 Task: View your meeting details.
Action: Mouse moved to (92, 122)
Screenshot: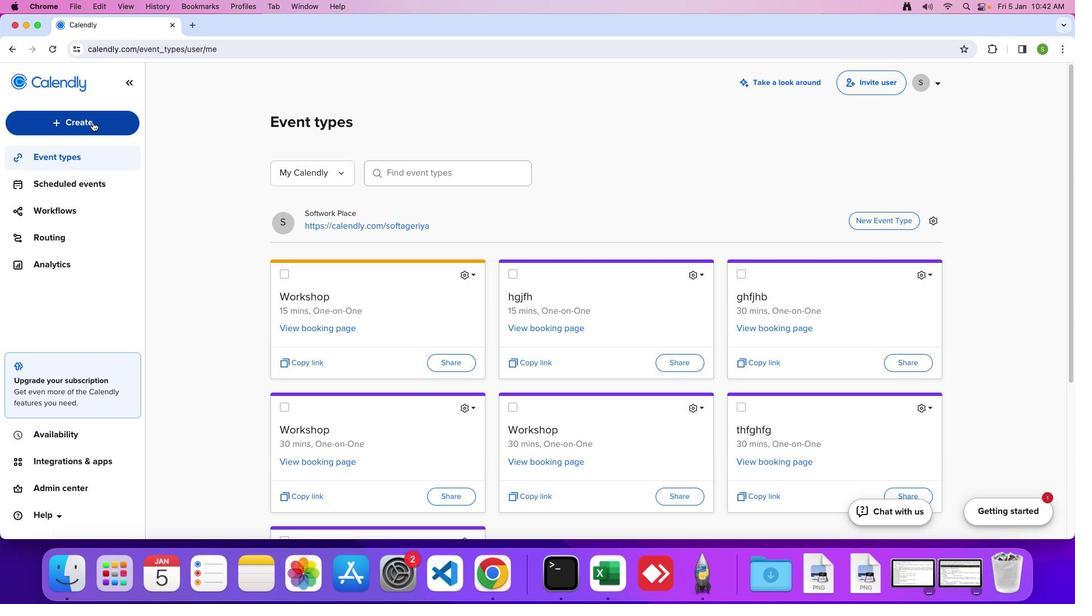 
Action: Mouse pressed left at (92, 122)
Screenshot: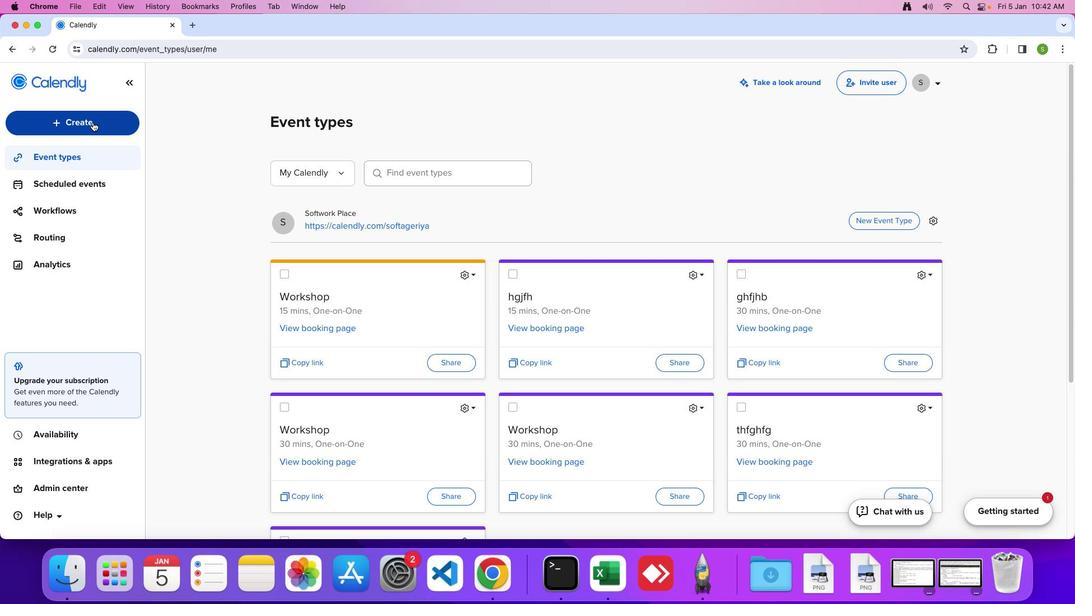 
Action: Mouse moved to (71, 212)
Screenshot: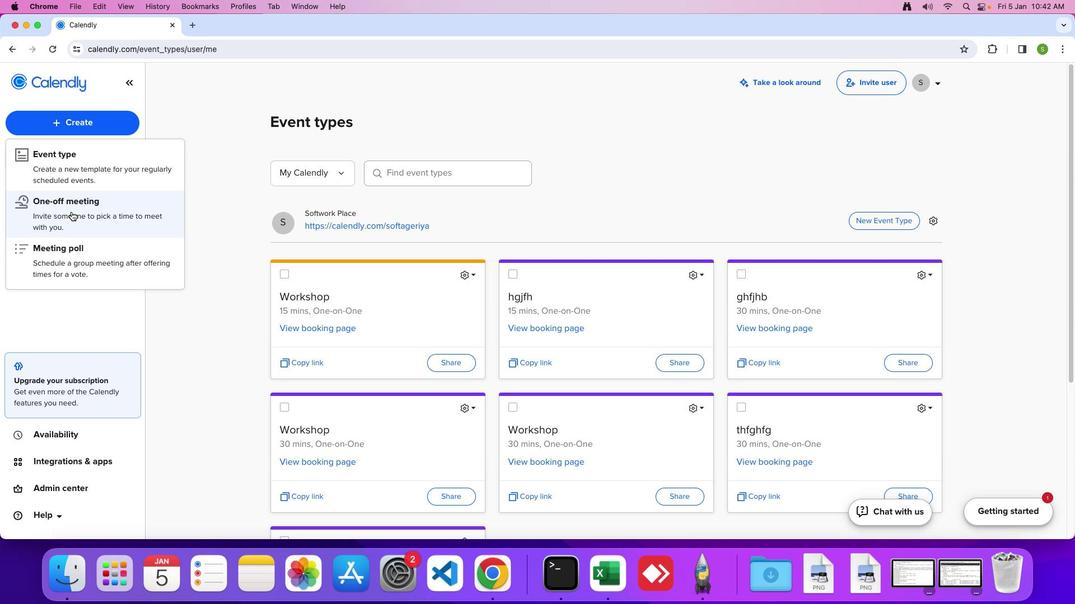 
Action: Mouse pressed left at (71, 212)
Screenshot: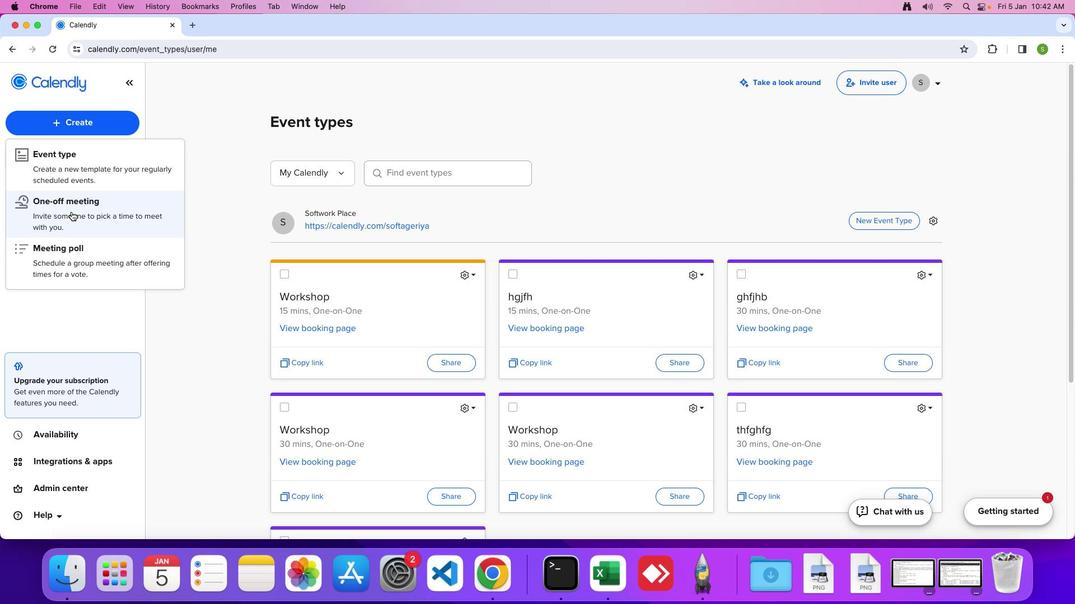 
Action: Mouse moved to (888, 183)
Screenshot: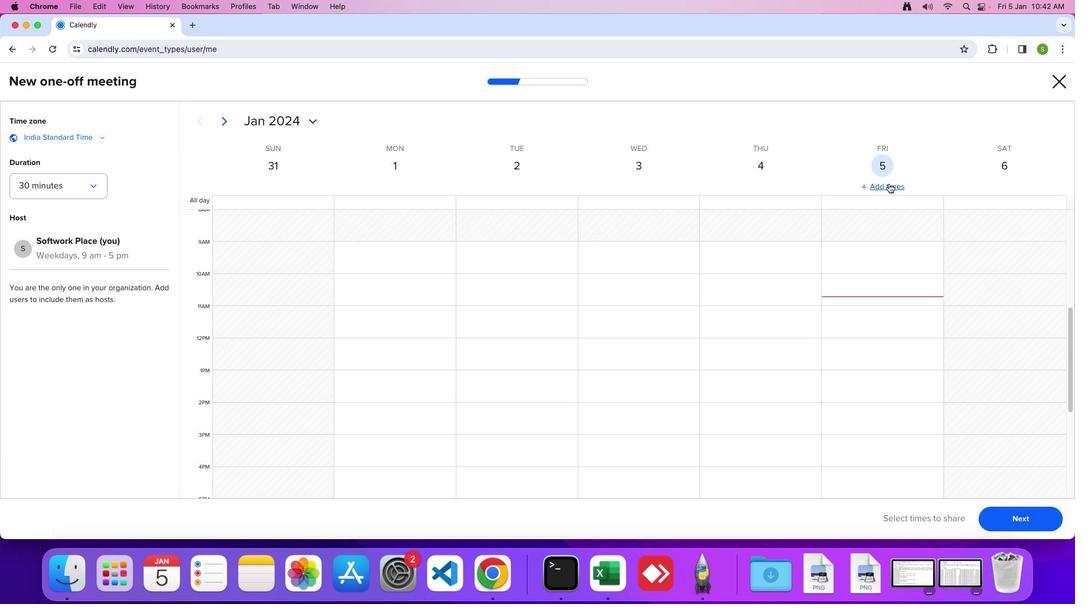 
Action: Mouse pressed left at (888, 183)
Screenshot: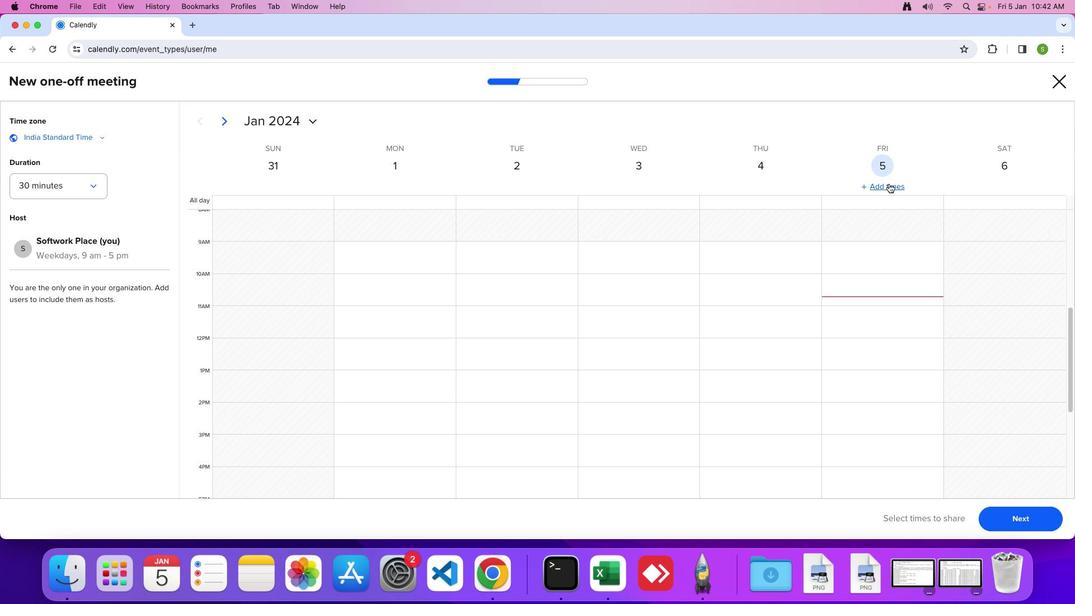 
Action: Mouse moved to (860, 337)
Screenshot: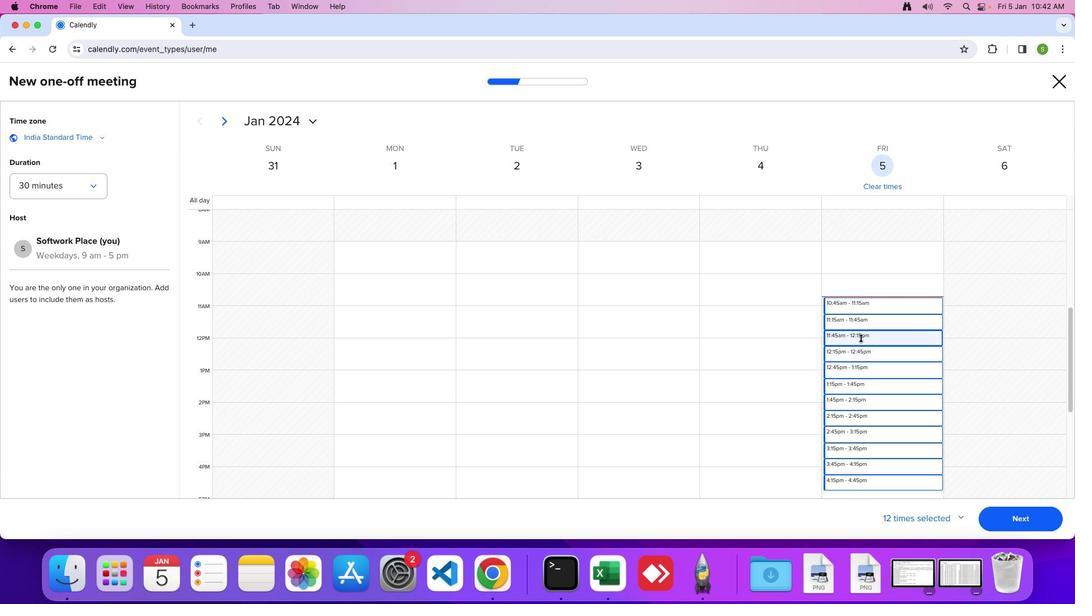 
Action: Mouse pressed left at (860, 337)
Screenshot: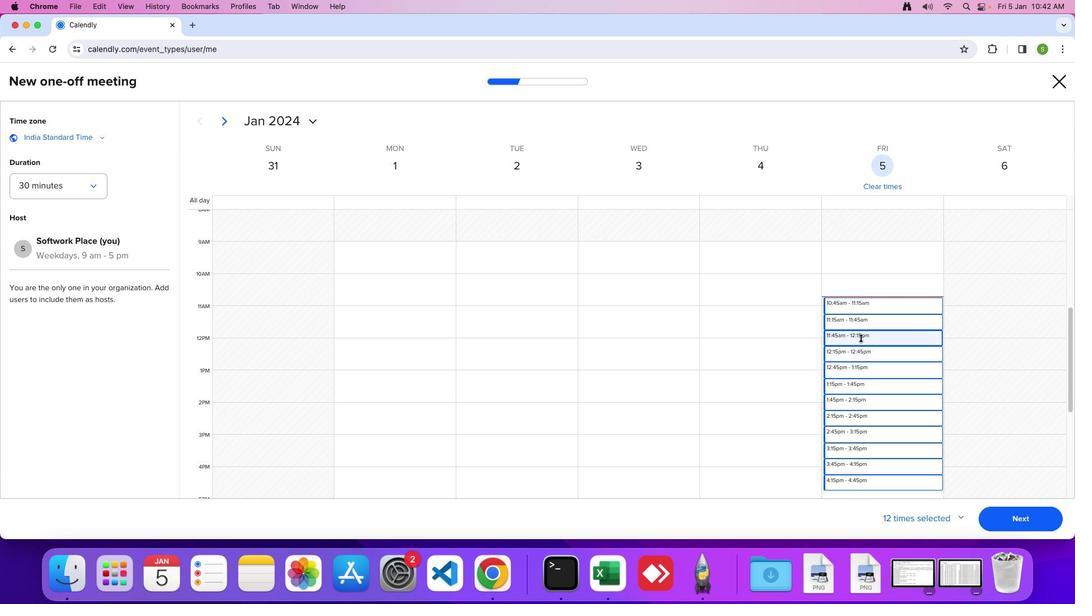
Action: Mouse moved to (1000, 518)
Screenshot: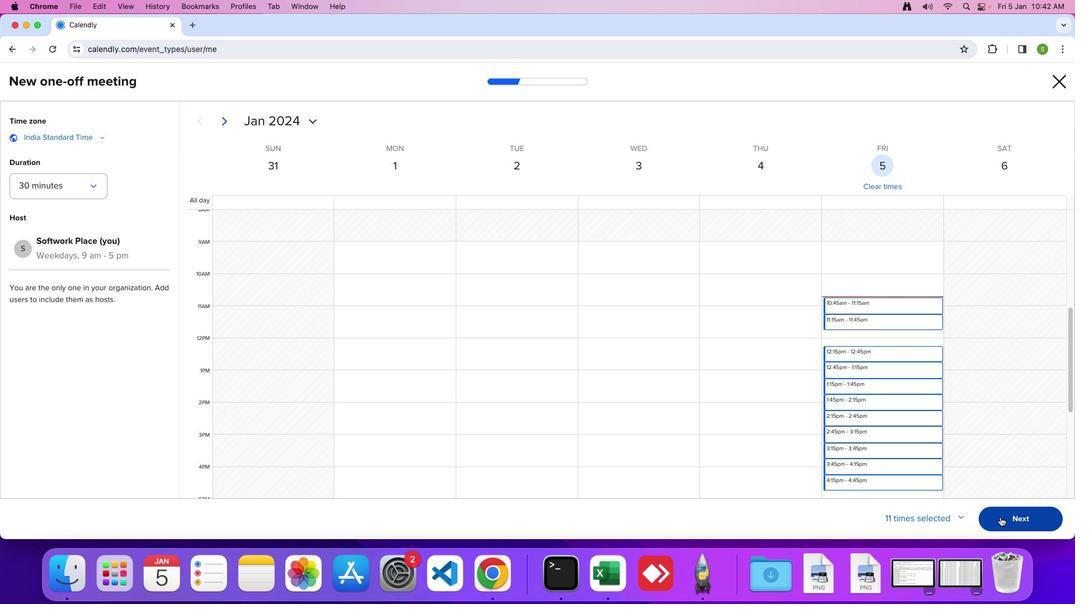 
Action: Mouse pressed left at (1000, 518)
Screenshot: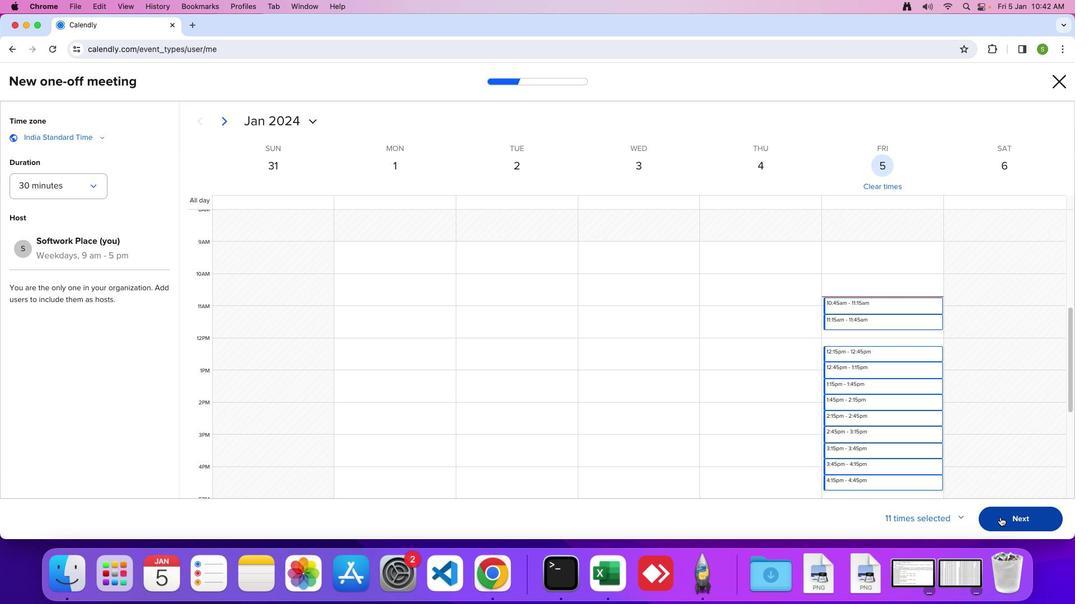 
Action: Mouse moved to (736, 375)
Screenshot: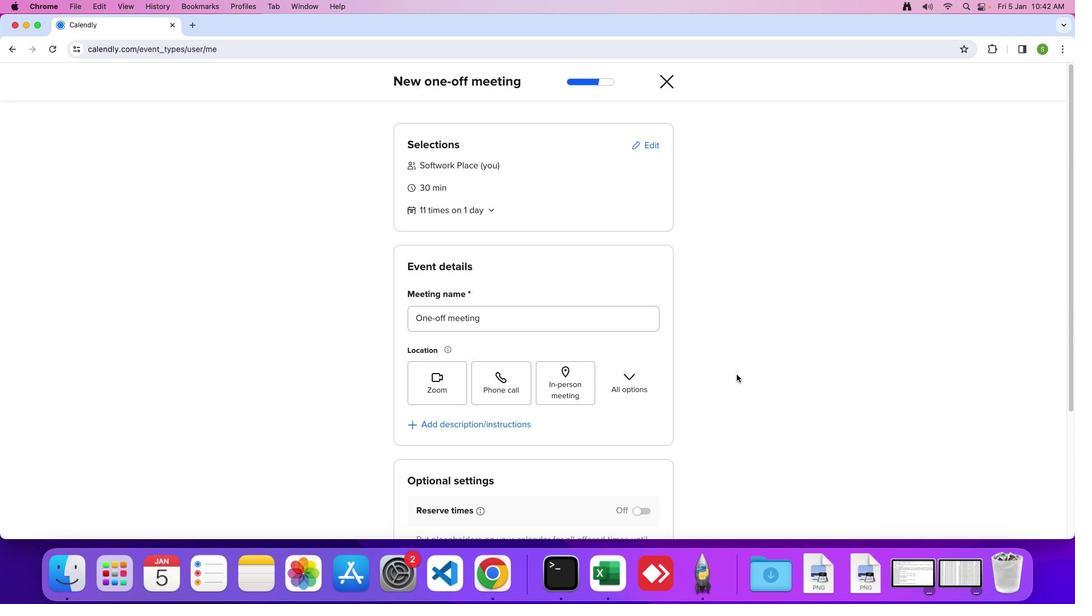 
Action: Mouse scrolled (736, 375) with delta (0, 0)
Screenshot: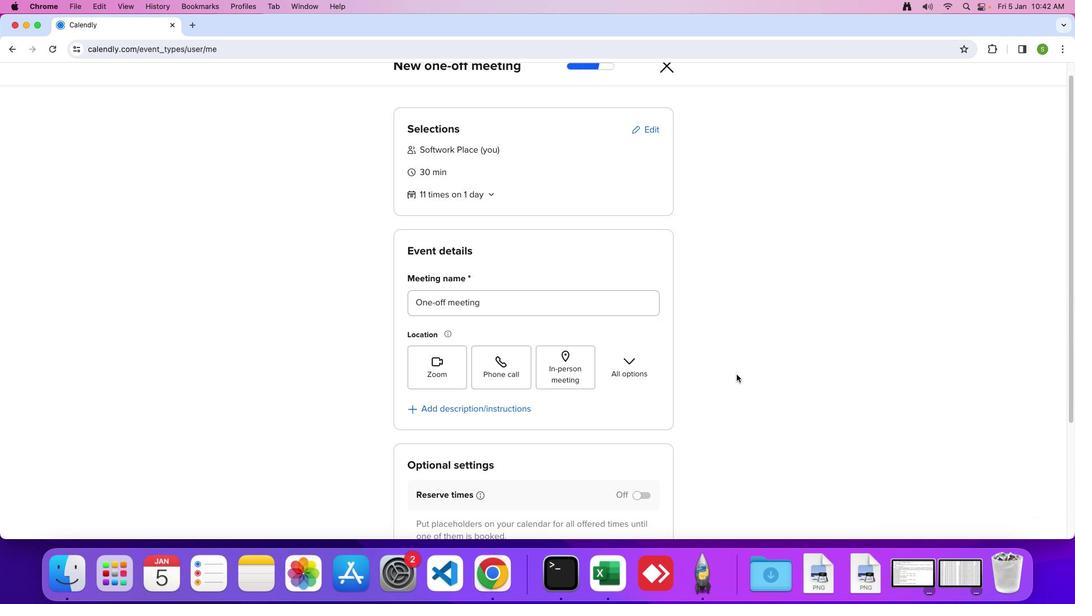 
Action: Mouse scrolled (736, 375) with delta (0, 0)
Screenshot: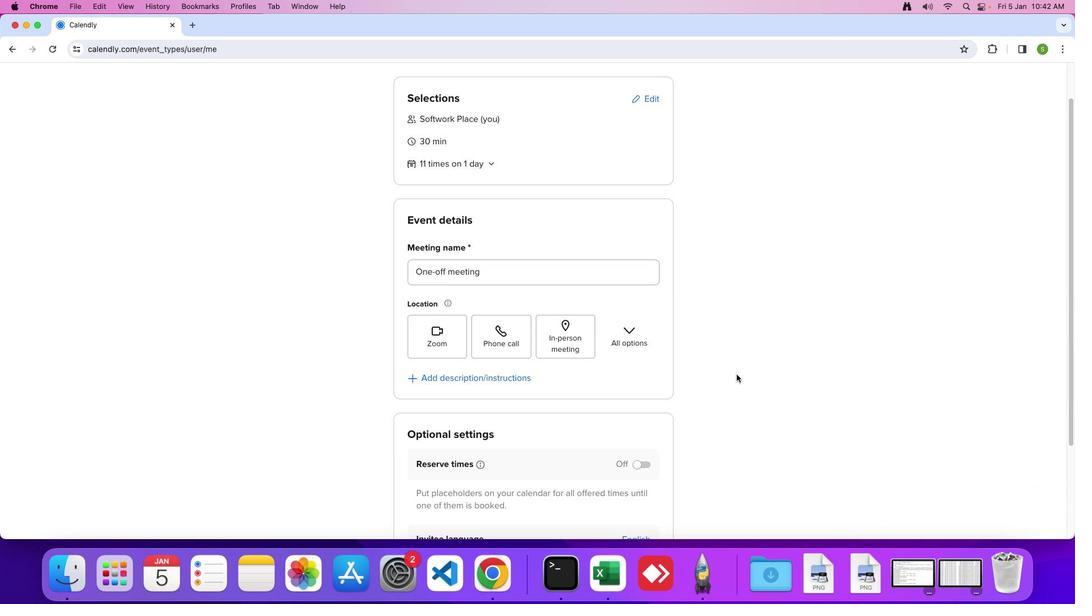 
Action: Mouse scrolled (736, 375) with delta (0, -2)
Screenshot: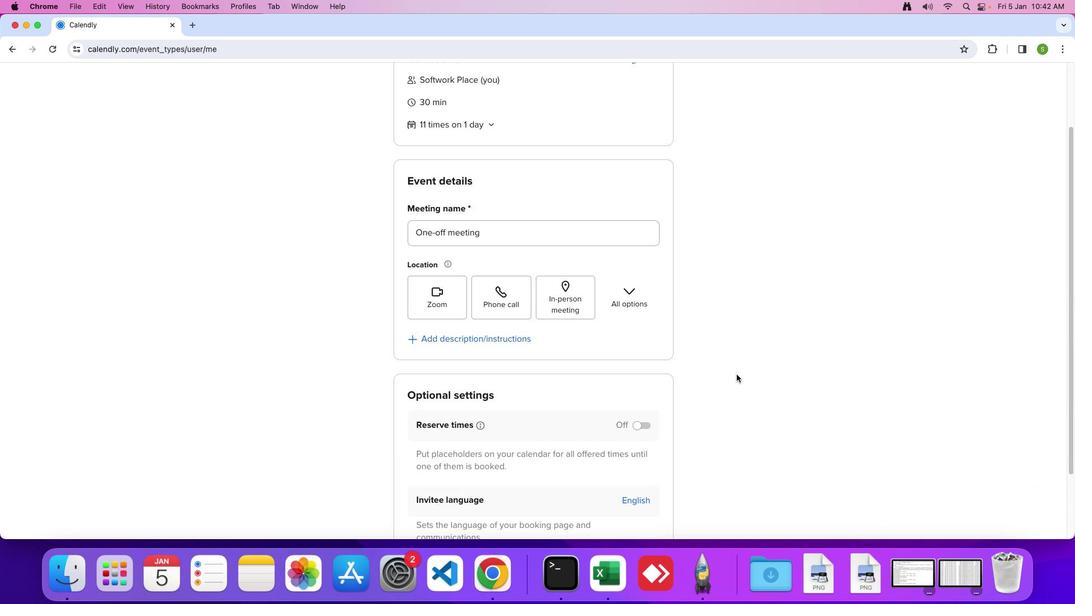 
Action: Mouse moved to (736, 375)
Screenshot: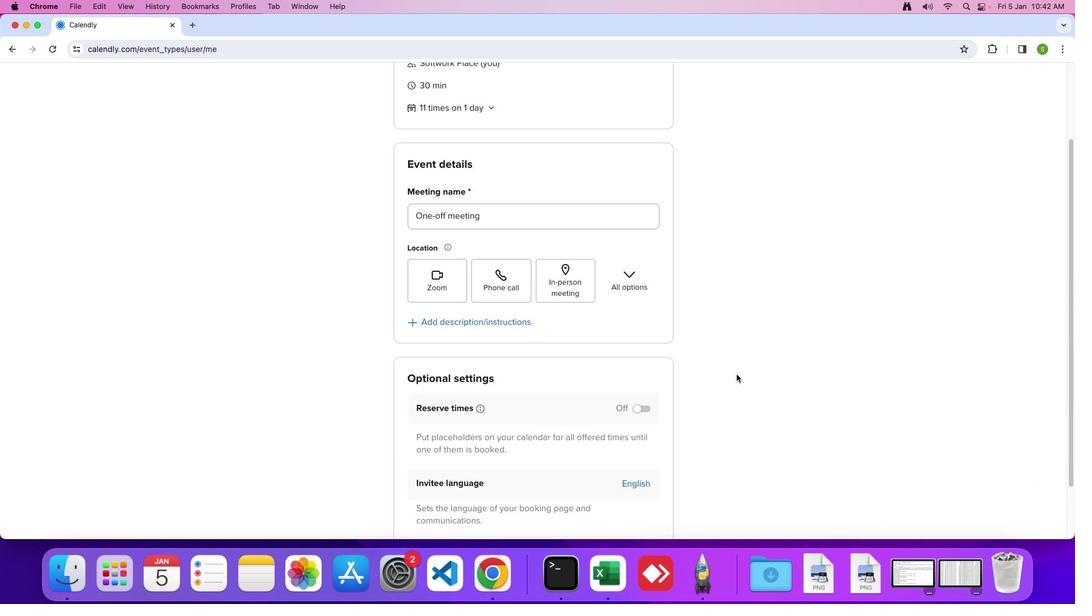 
Action: Mouse scrolled (736, 375) with delta (0, 0)
Screenshot: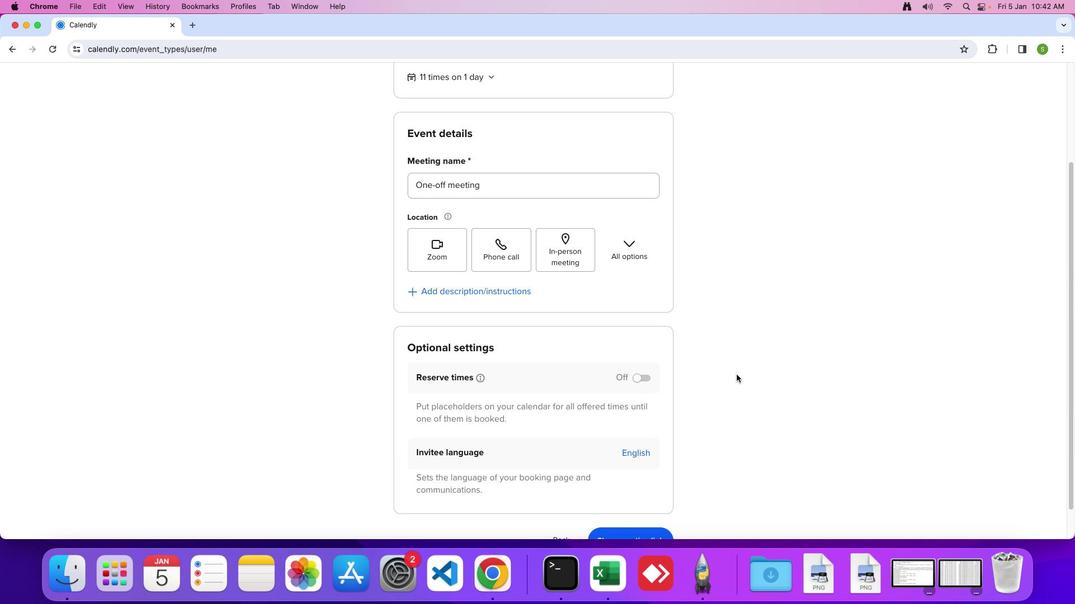 
Action: Mouse scrolled (736, 375) with delta (0, 0)
Screenshot: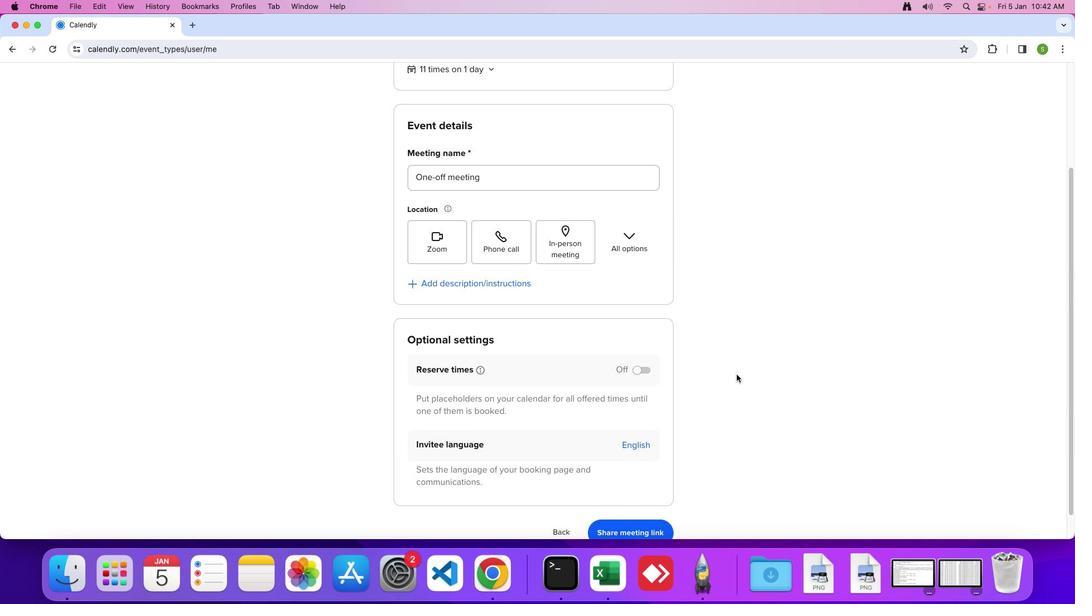 
Action: Mouse scrolled (736, 375) with delta (0, -1)
Screenshot: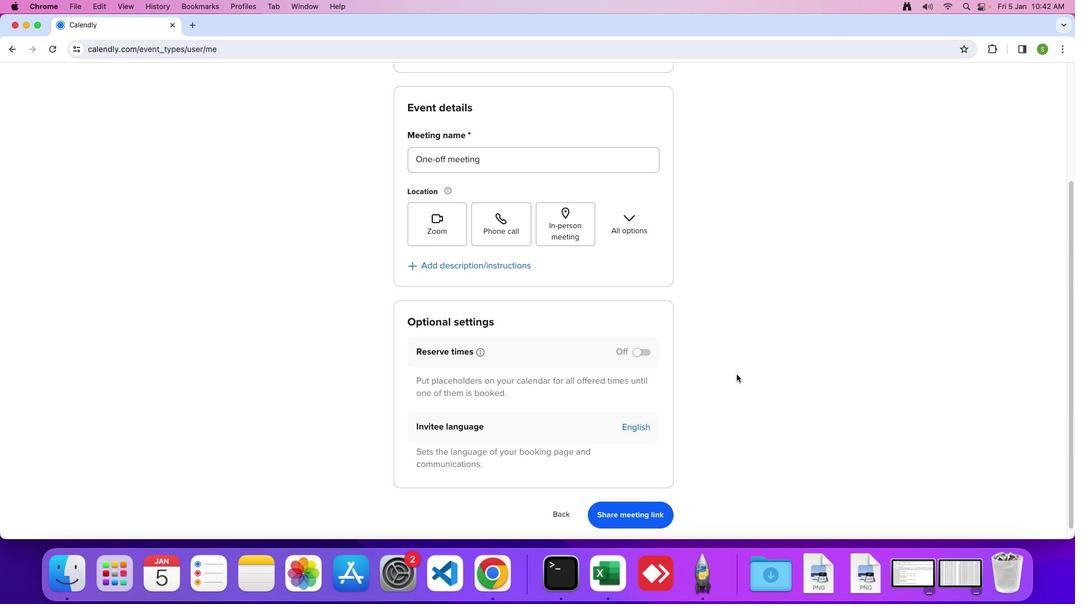 
Action: Mouse moved to (736, 374)
Screenshot: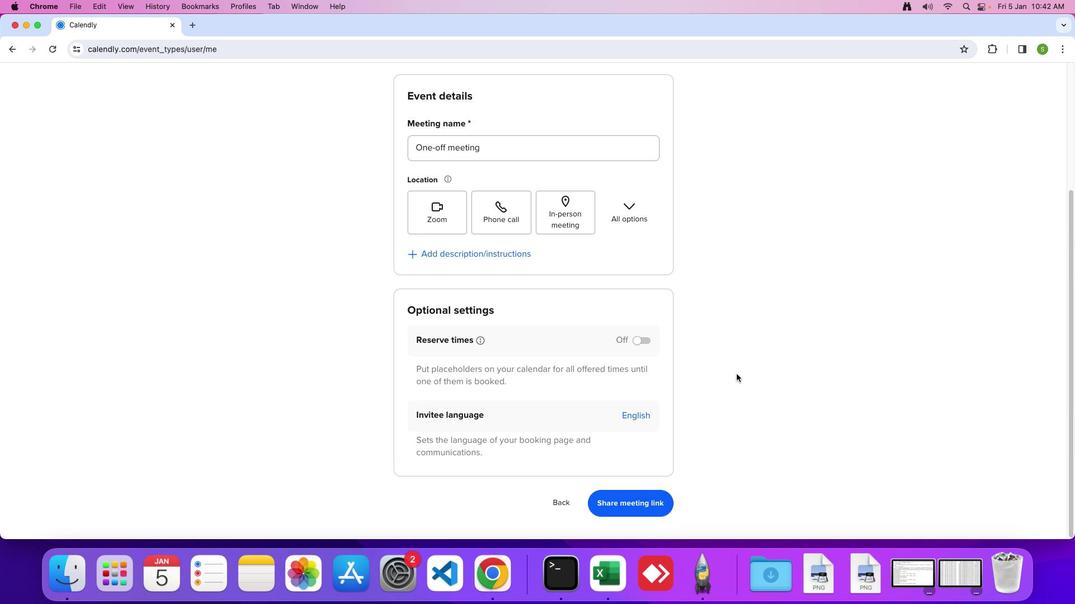 
Action: Mouse scrolled (736, 374) with delta (0, 0)
Screenshot: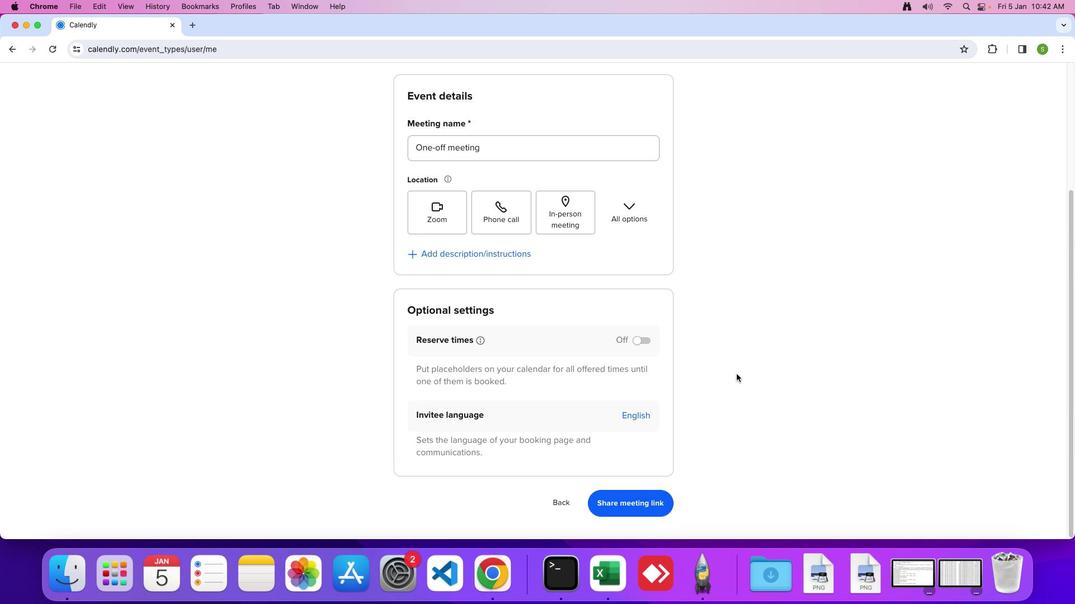 
Action: Mouse scrolled (736, 374) with delta (0, 0)
Screenshot: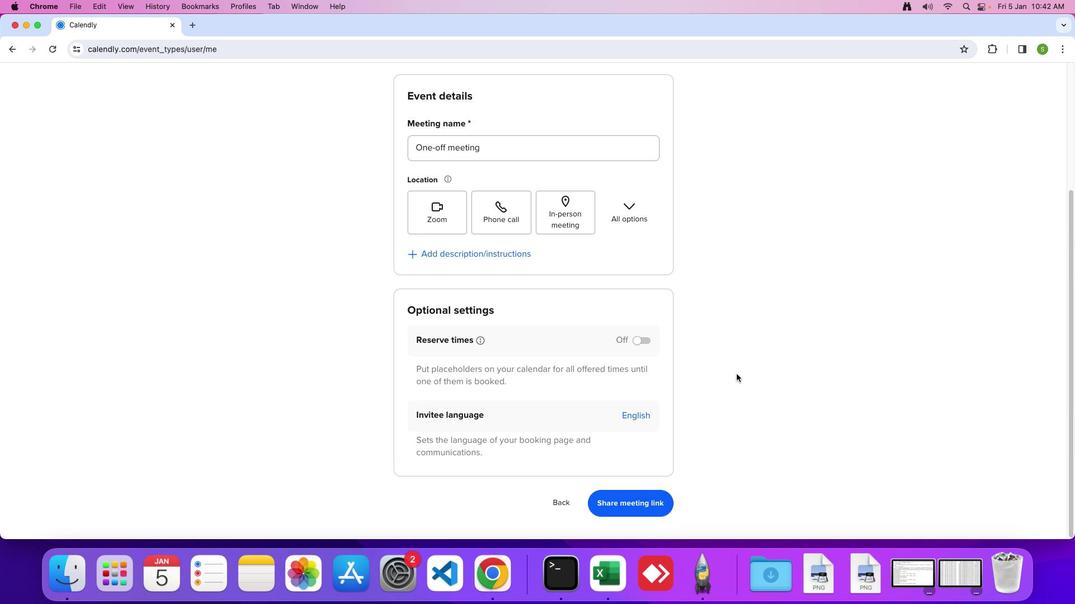 
Action: Mouse scrolled (736, 374) with delta (0, -1)
Screenshot: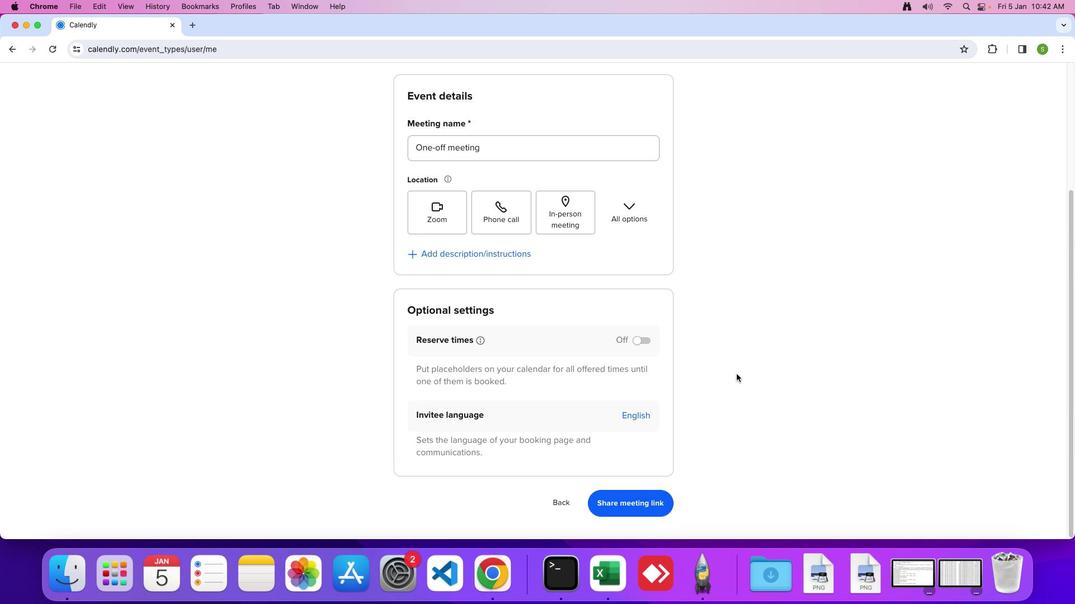 
Action: Mouse scrolled (736, 374) with delta (0, 0)
Screenshot: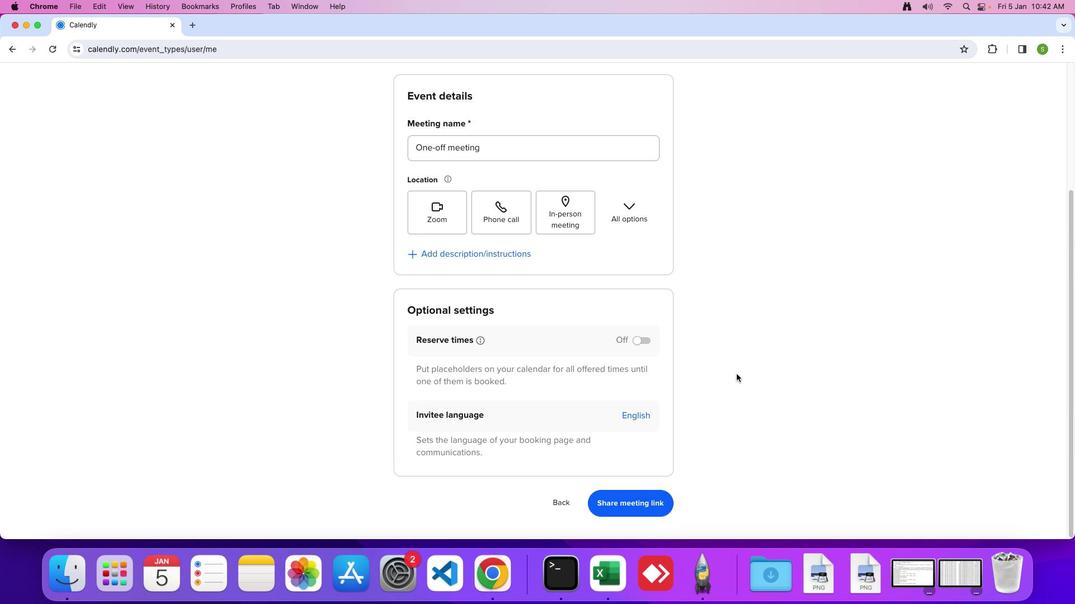 
Action: Mouse moved to (737, 374)
Screenshot: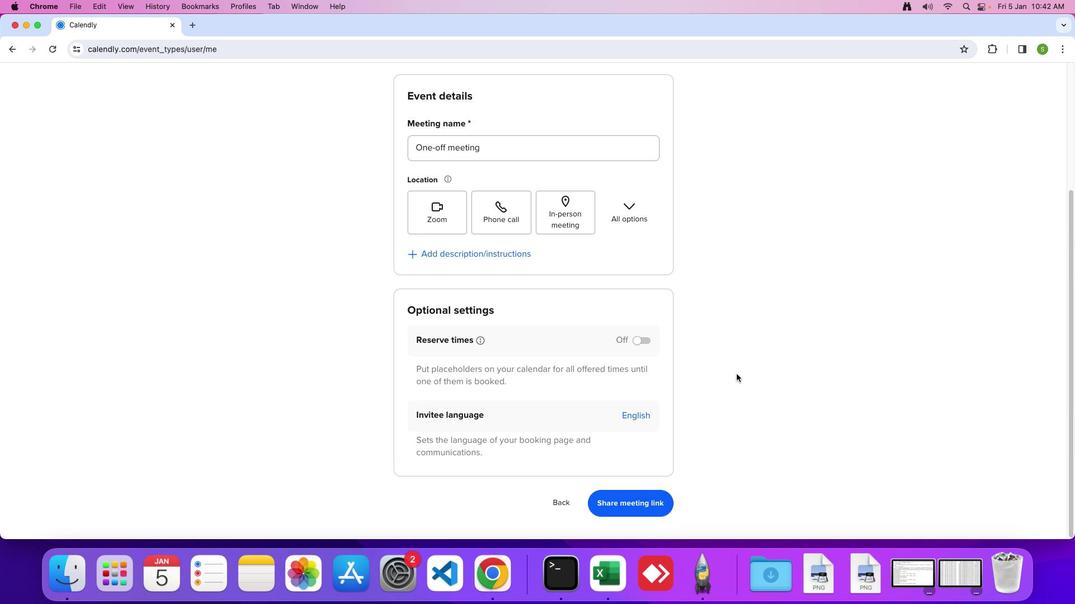 
